 Task: Change the option "Continue playback" in the Qt interface to always.
Action: Mouse moved to (113, 15)
Screenshot: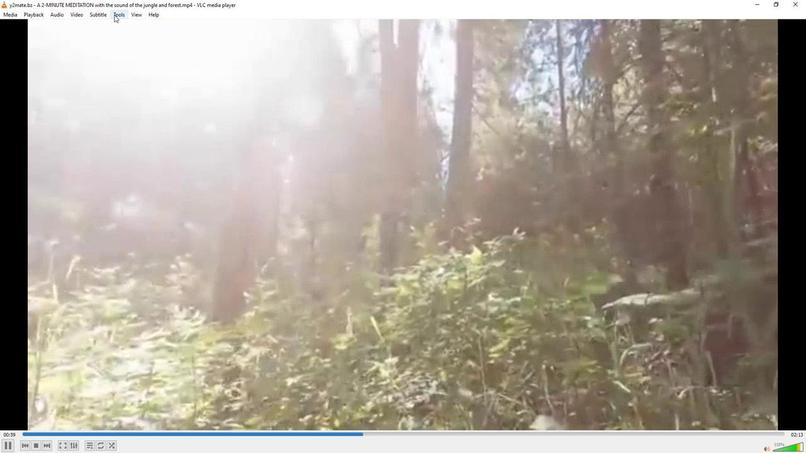 
Action: Mouse pressed left at (113, 15)
Screenshot: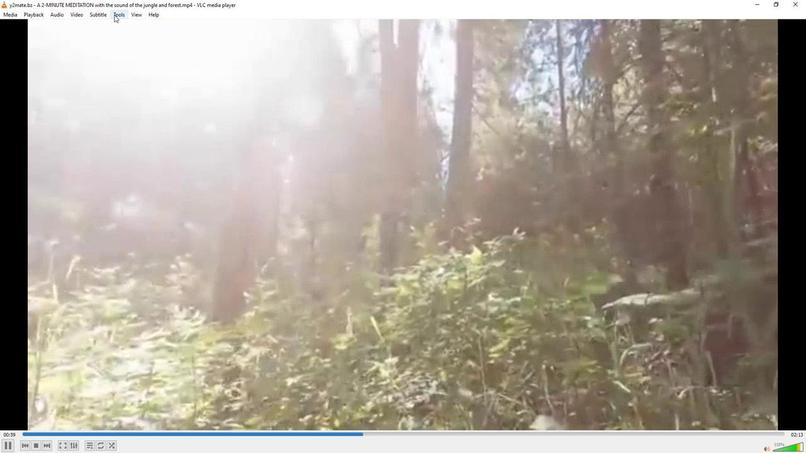 
Action: Mouse moved to (142, 113)
Screenshot: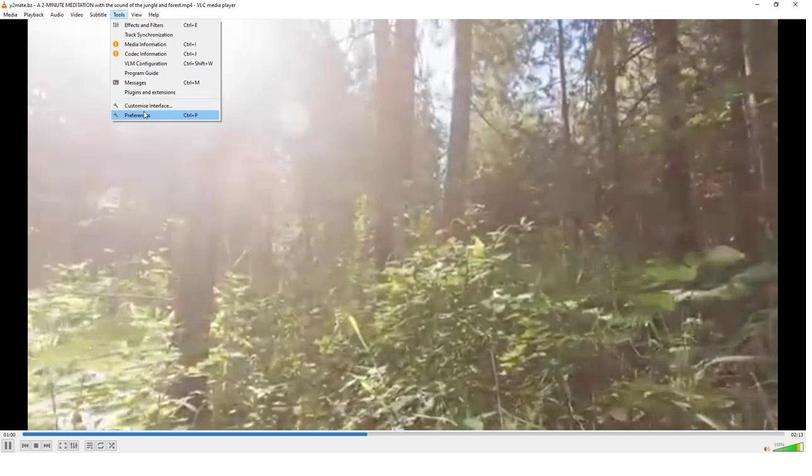 
Action: Mouse pressed left at (142, 113)
Screenshot: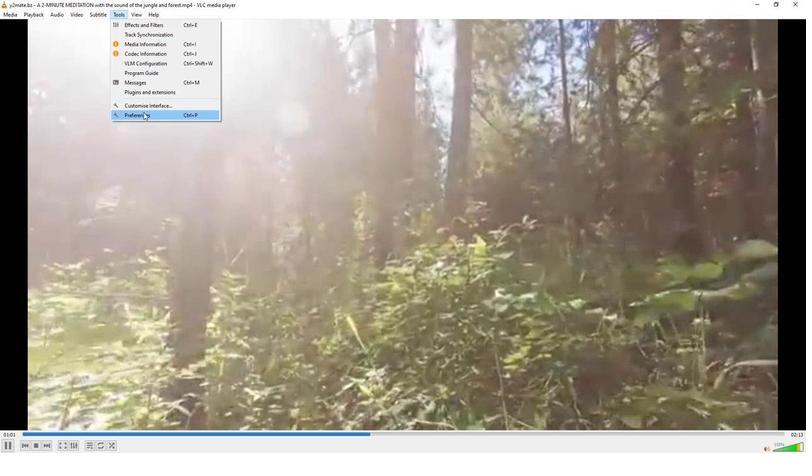 
Action: Mouse moved to (265, 367)
Screenshot: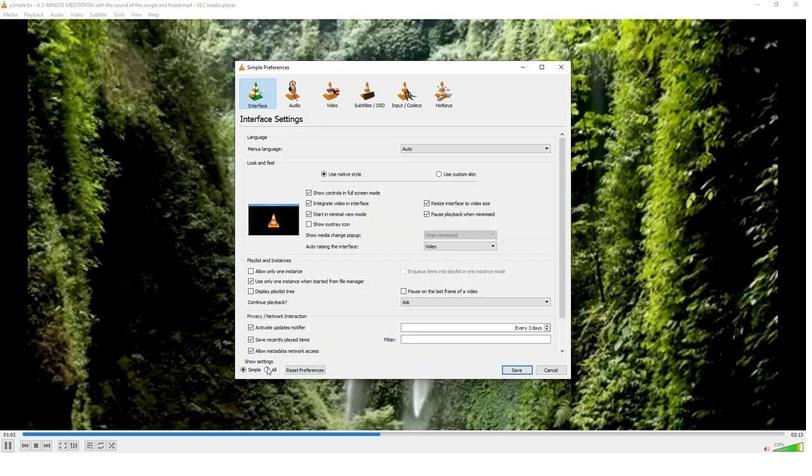 
Action: Mouse pressed left at (265, 367)
Screenshot: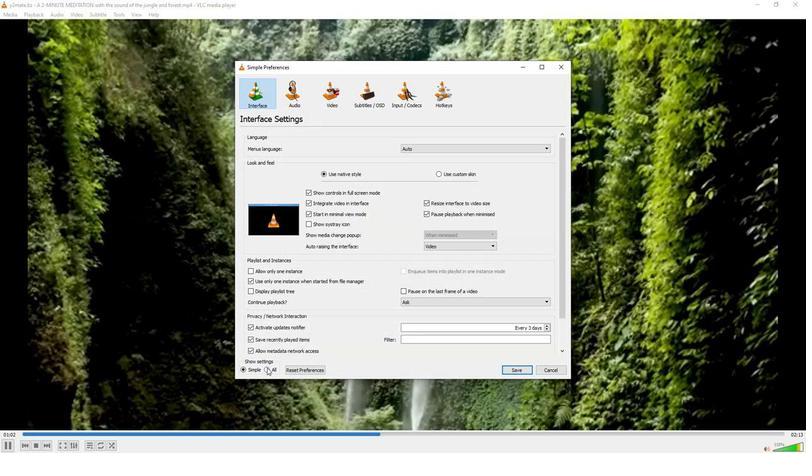 
Action: Mouse moved to (253, 333)
Screenshot: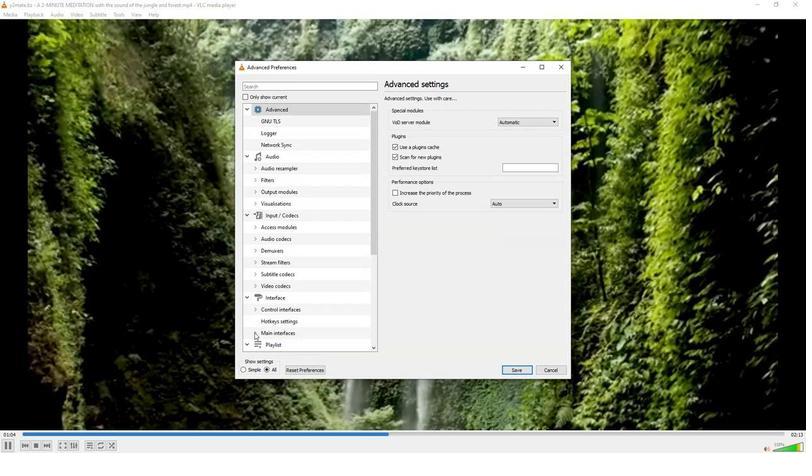 
Action: Mouse pressed left at (253, 333)
Screenshot: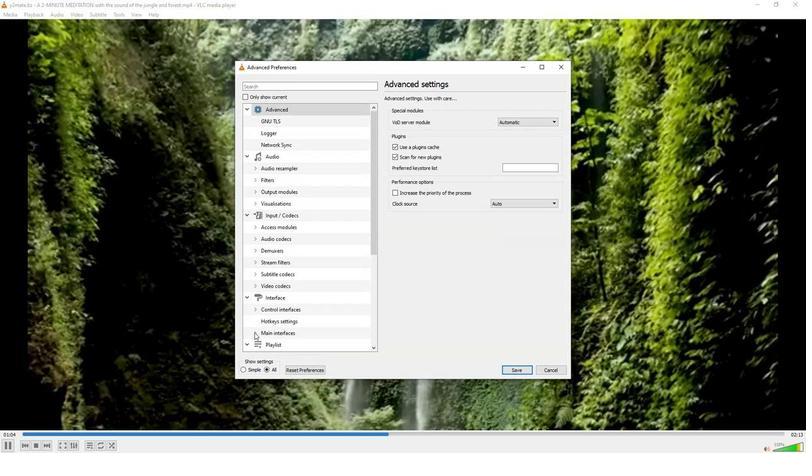 
Action: Mouse moved to (264, 303)
Screenshot: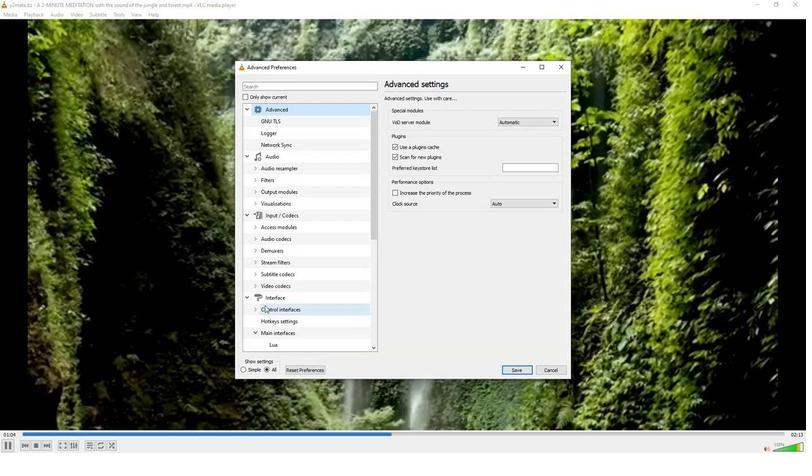 
Action: Mouse scrolled (264, 303) with delta (0, 0)
Screenshot: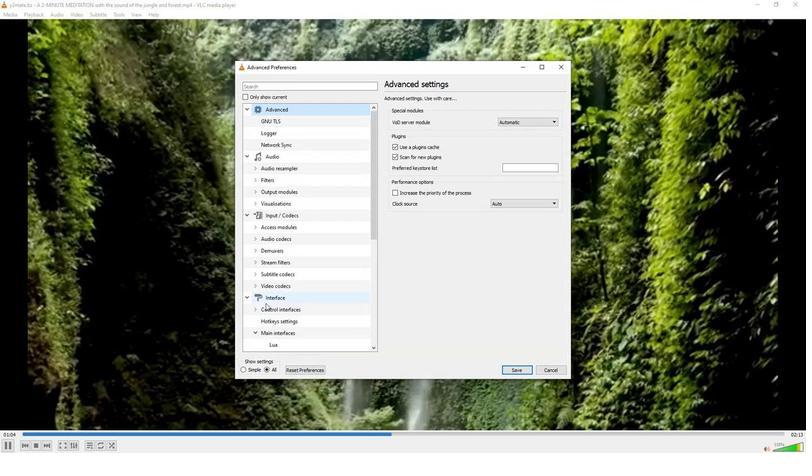 
Action: Mouse moved to (271, 321)
Screenshot: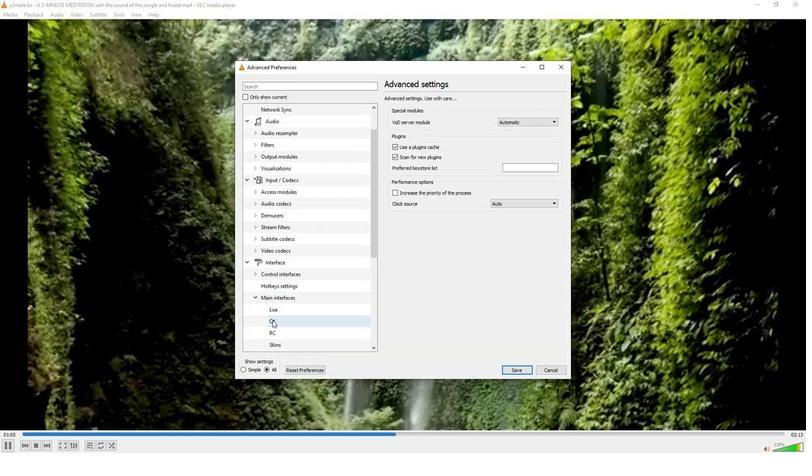 
Action: Mouse pressed left at (271, 321)
Screenshot: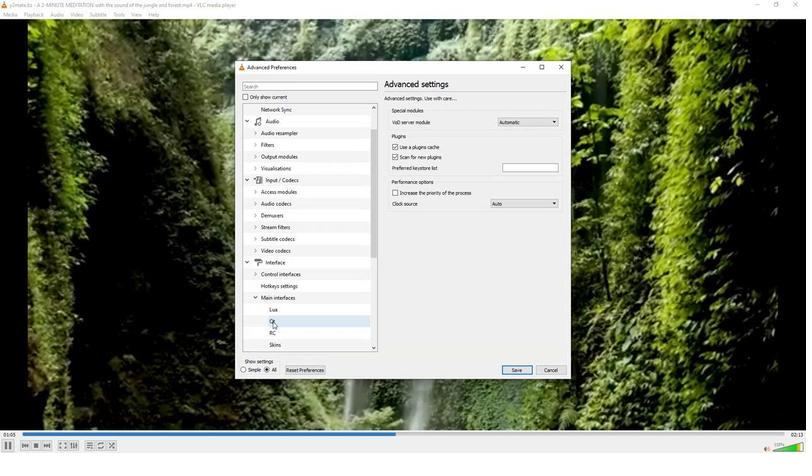 
Action: Mouse moved to (523, 234)
Screenshot: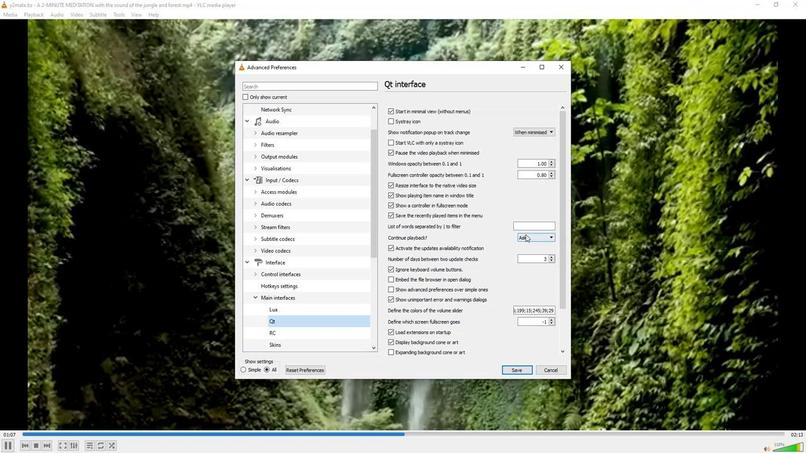 
Action: Mouse pressed left at (523, 234)
Screenshot: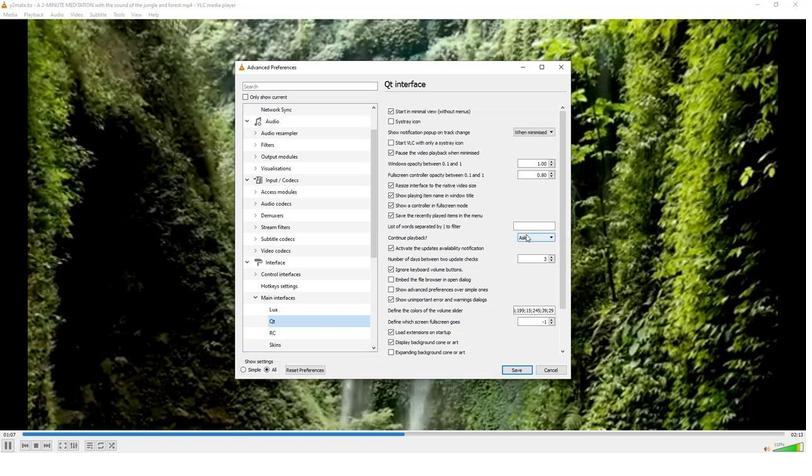 
Action: Mouse moved to (521, 256)
Screenshot: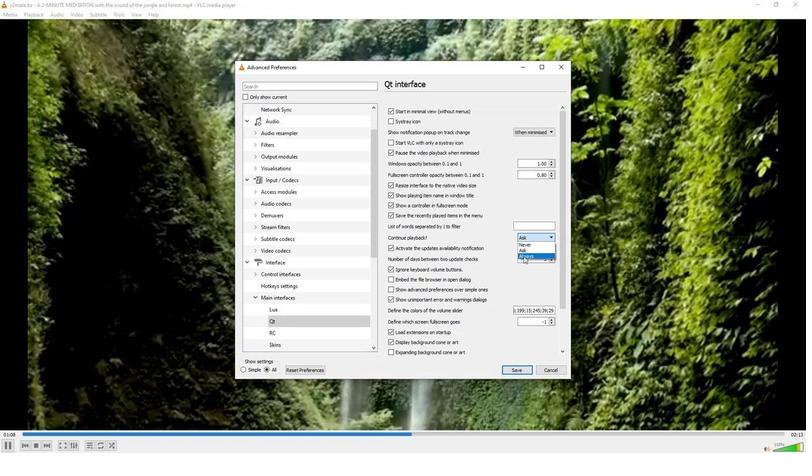 
Action: Mouse pressed left at (521, 256)
Screenshot: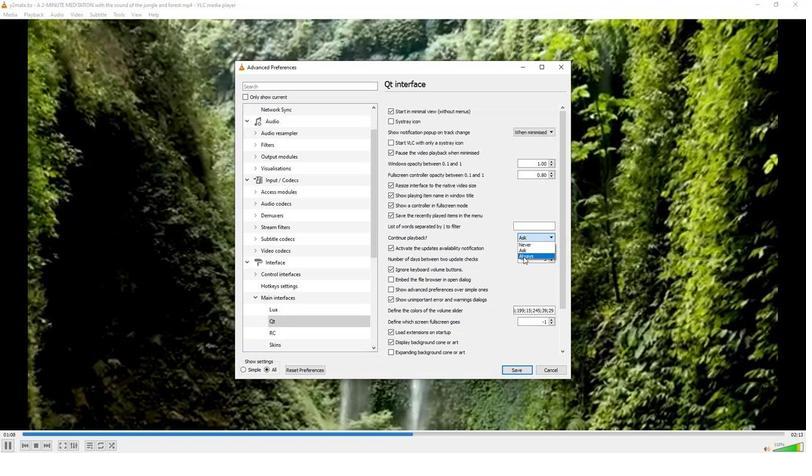 
Action: Mouse moved to (521, 256)
Screenshot: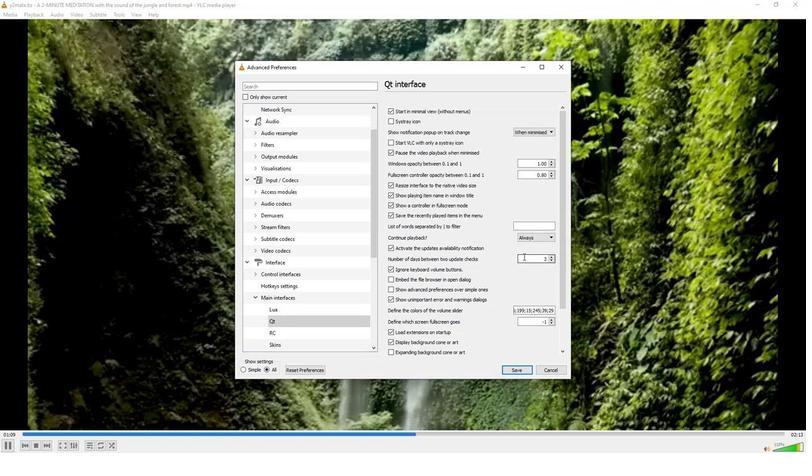 
